Task: Choose the "Mute" option from the dropdown menu.
Action: Mouse moved to (97, 144)
Screenshot: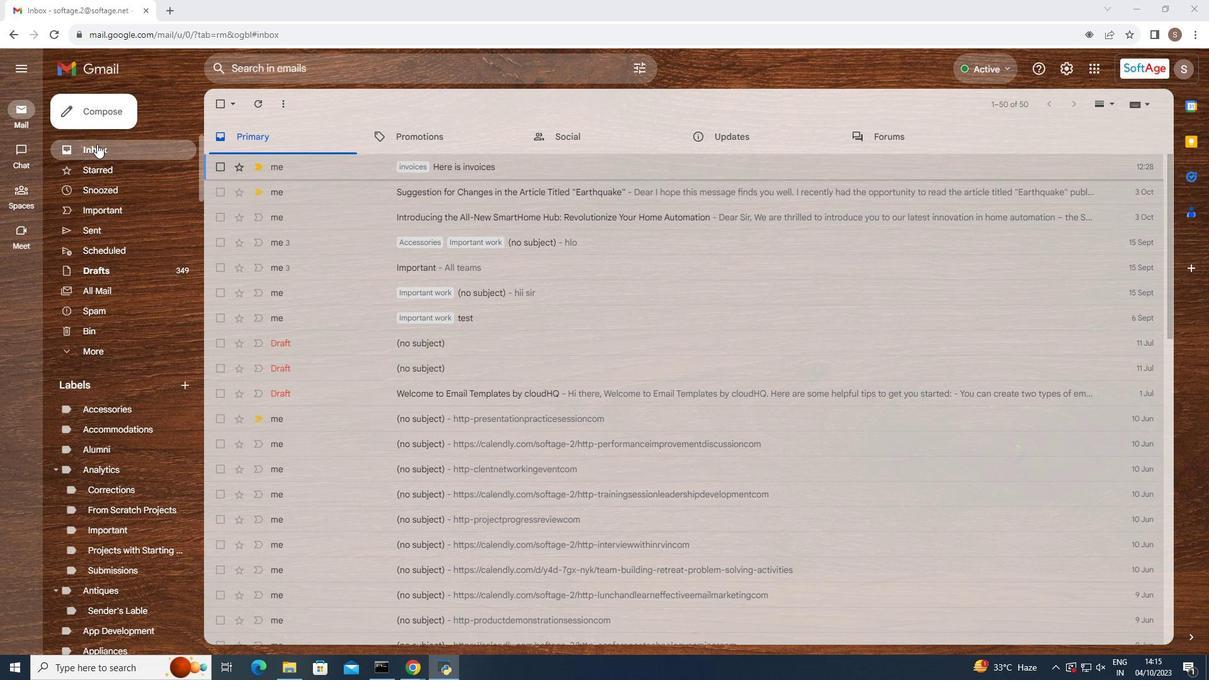 
Action: Mouse pressed left at (97, 144)
Screenshot: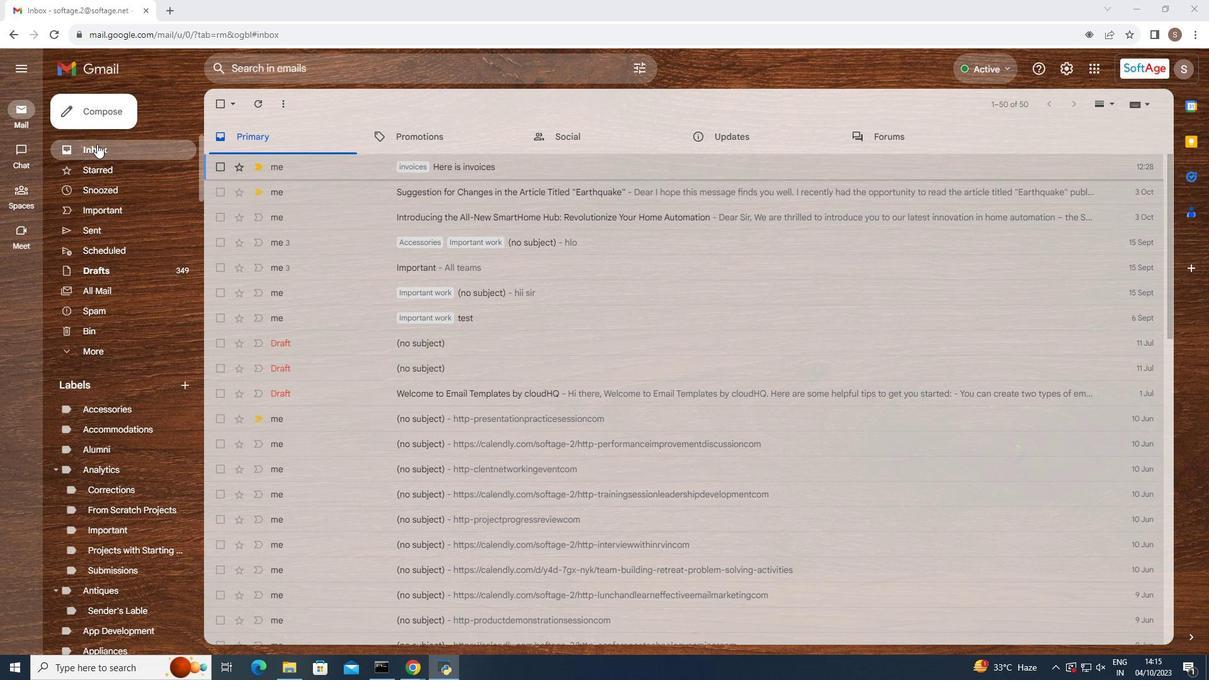 
Action: Mouse moved to (99, 145)
Screenshot: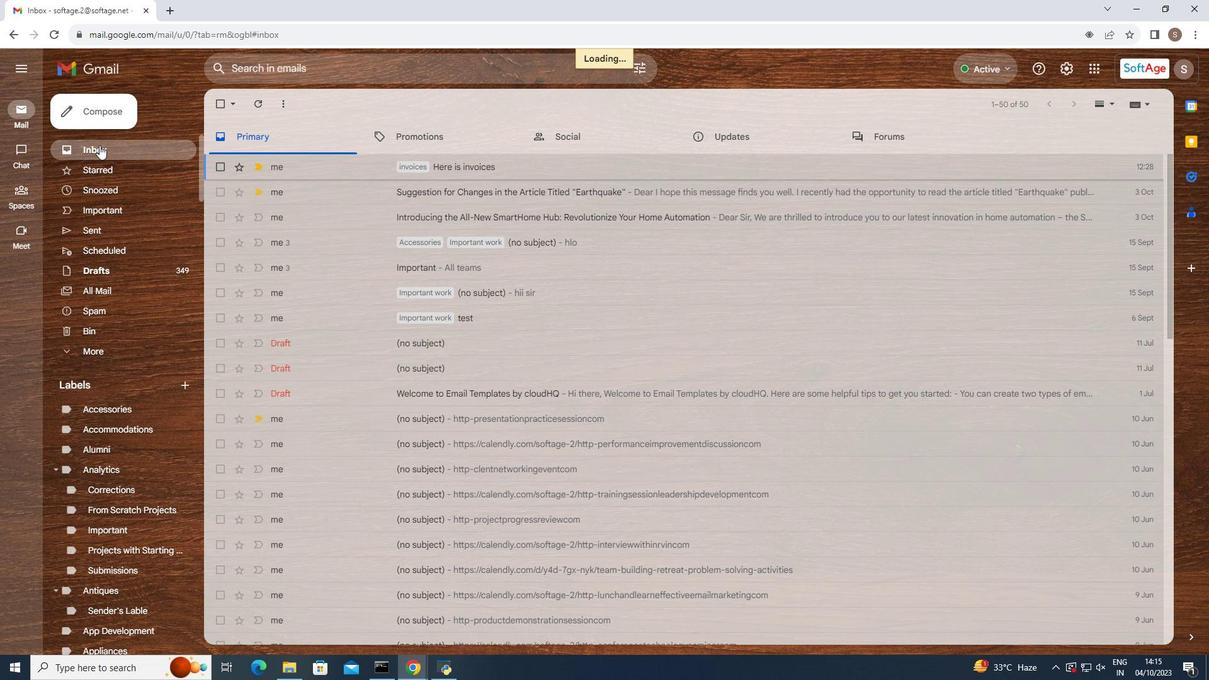 
Action: Mouse pressed left at (99, 145)
Screenshot: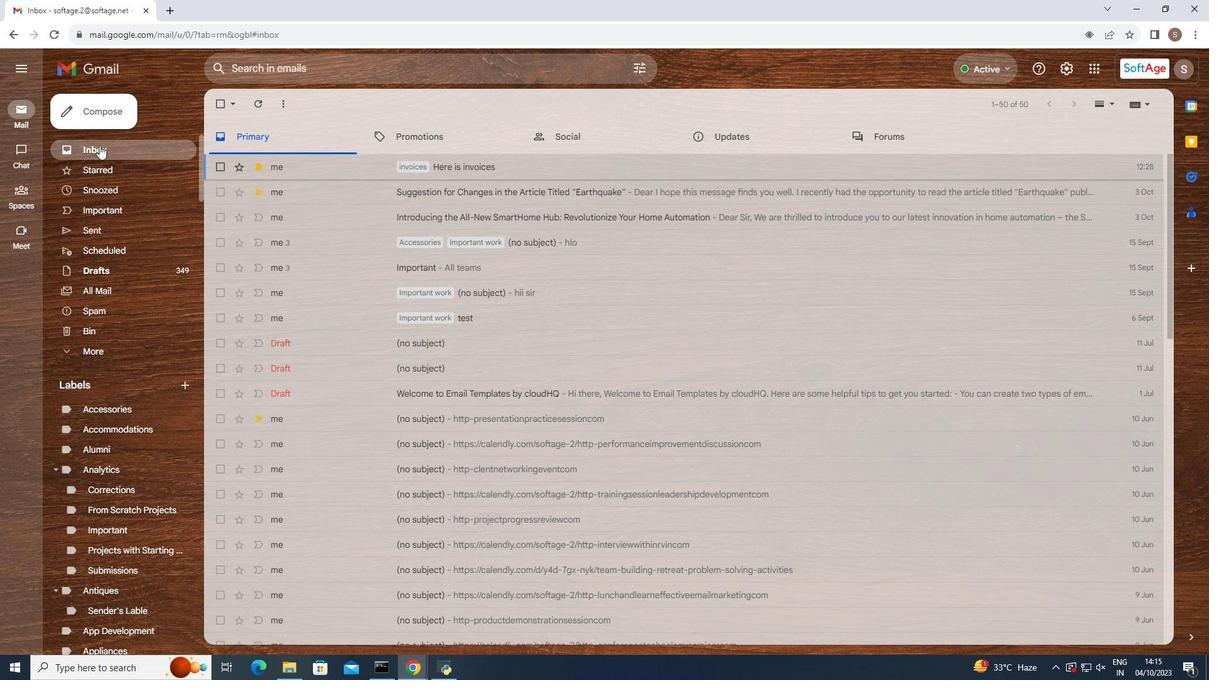 
Action: Mouse moved to (473, 189)
Screenshot: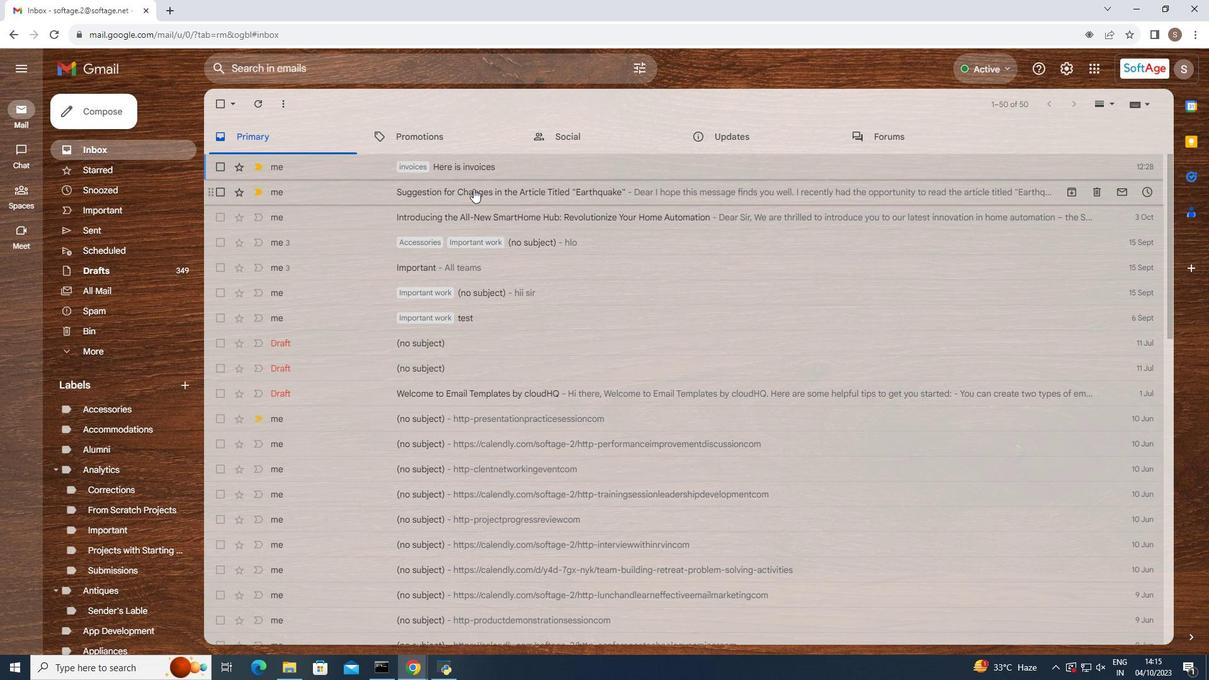 
Action: Mouse pressed left at (473, 189)
Screenshot: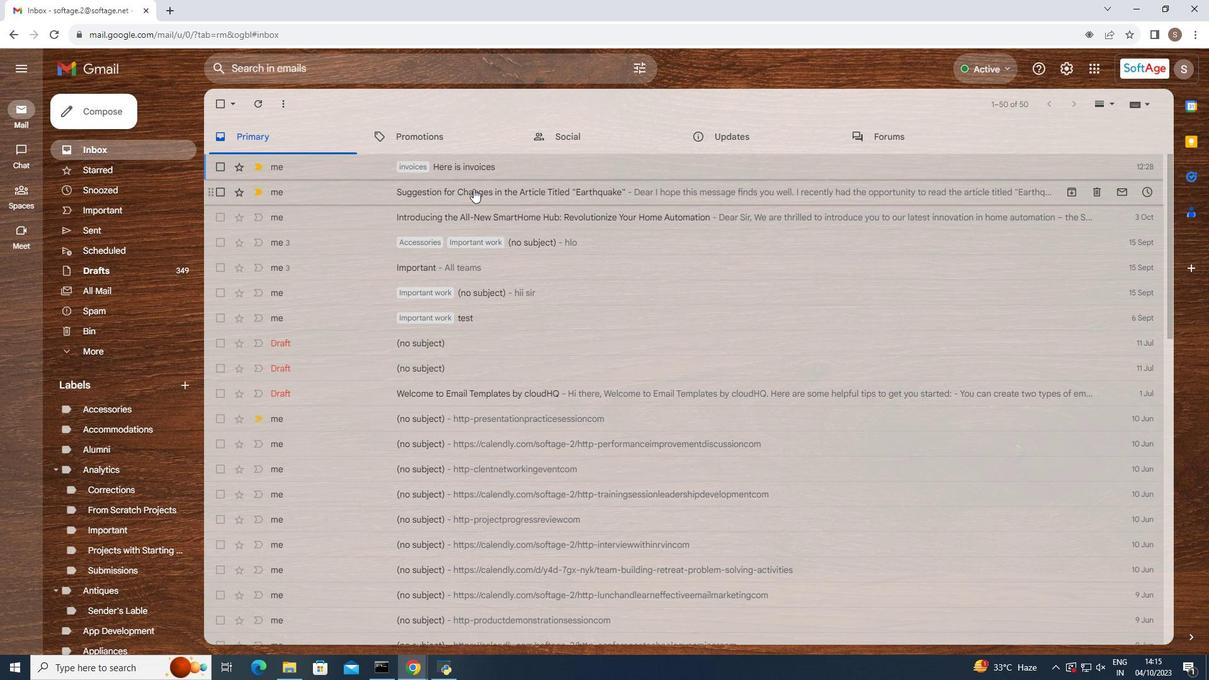 
Action: Mouse moved to (493, 102)
Screenshot: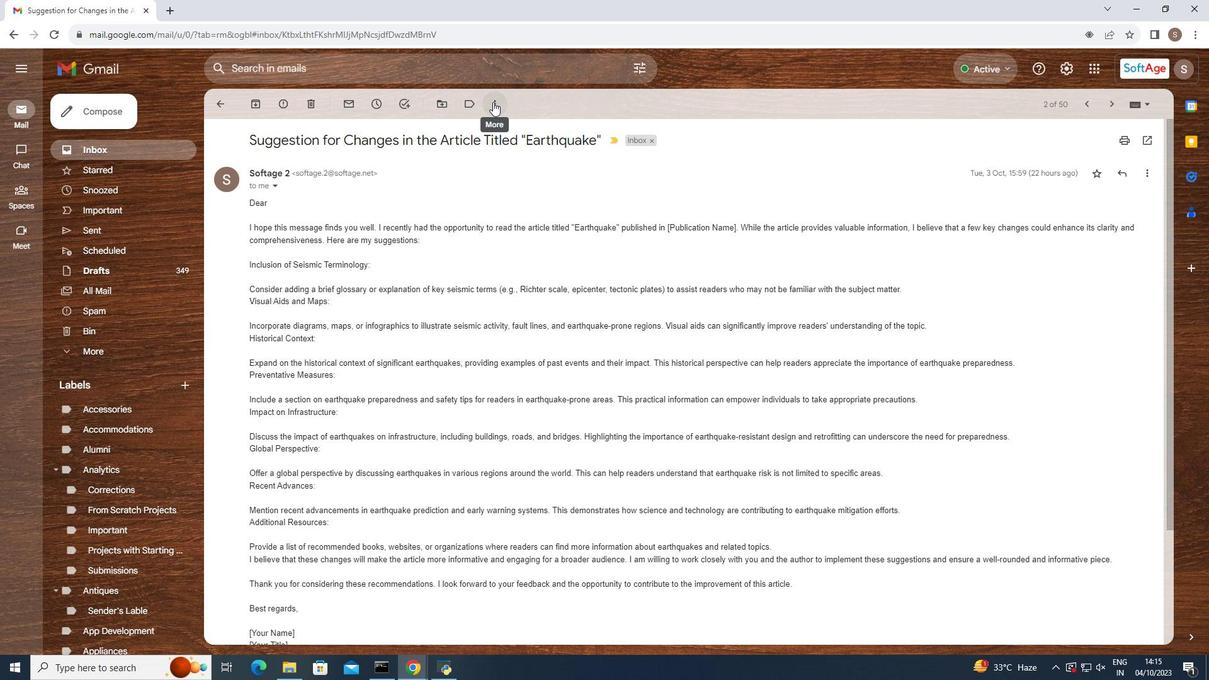 
Action: Mouse pressed left at (493, 102)
Screenshot: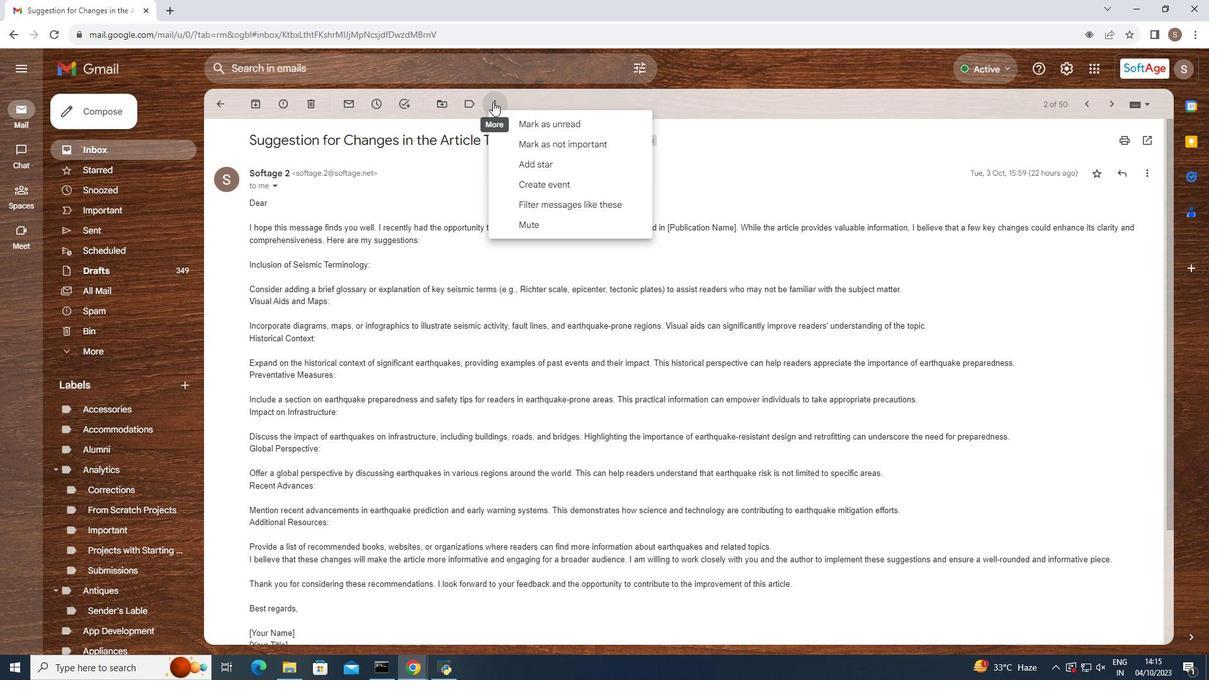 
Action: Mouse moved to (539, 223)
Screenshot: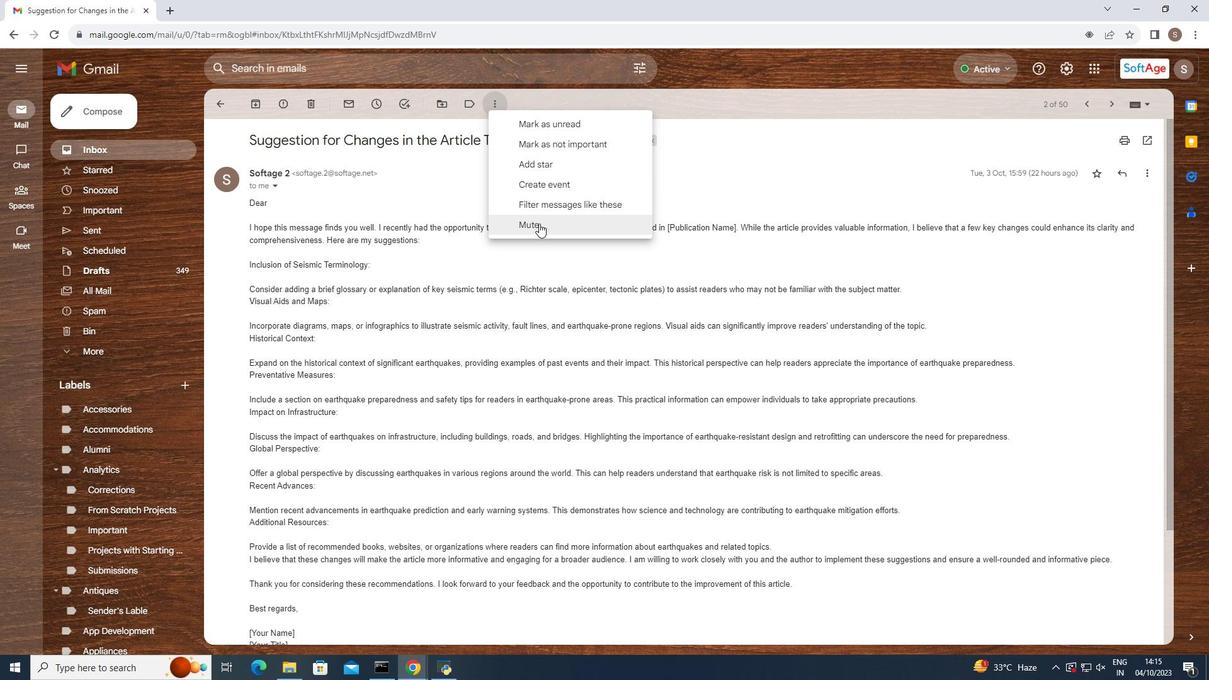 
Action: Mouse pressed left at (539, 223)
Screenshot: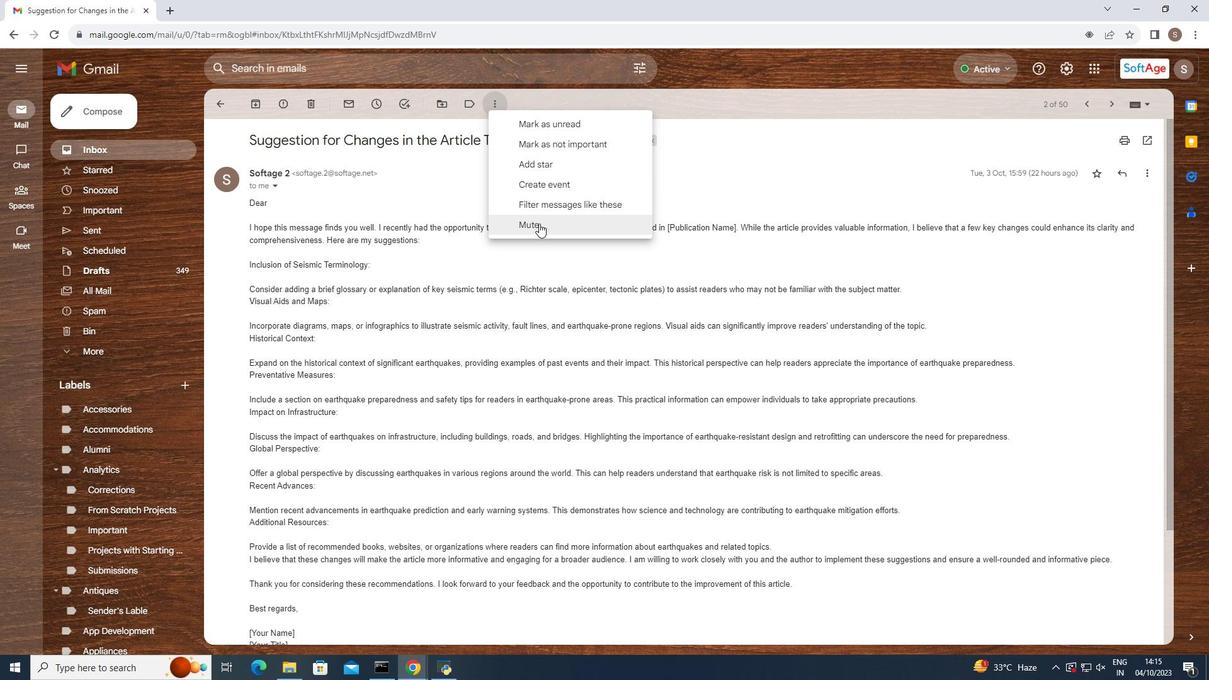 
Action: Mouse moved to (212, 624)
Screenshot: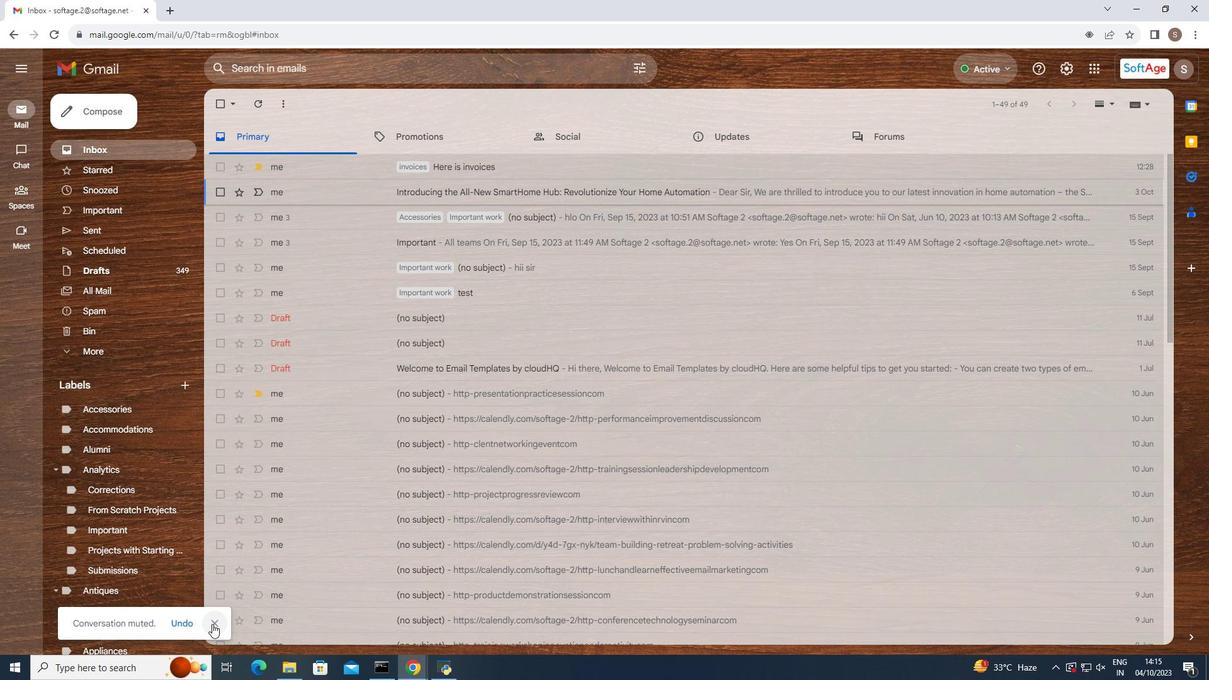 
Action: Mouse pressed left at (212, 624)
Screenshot: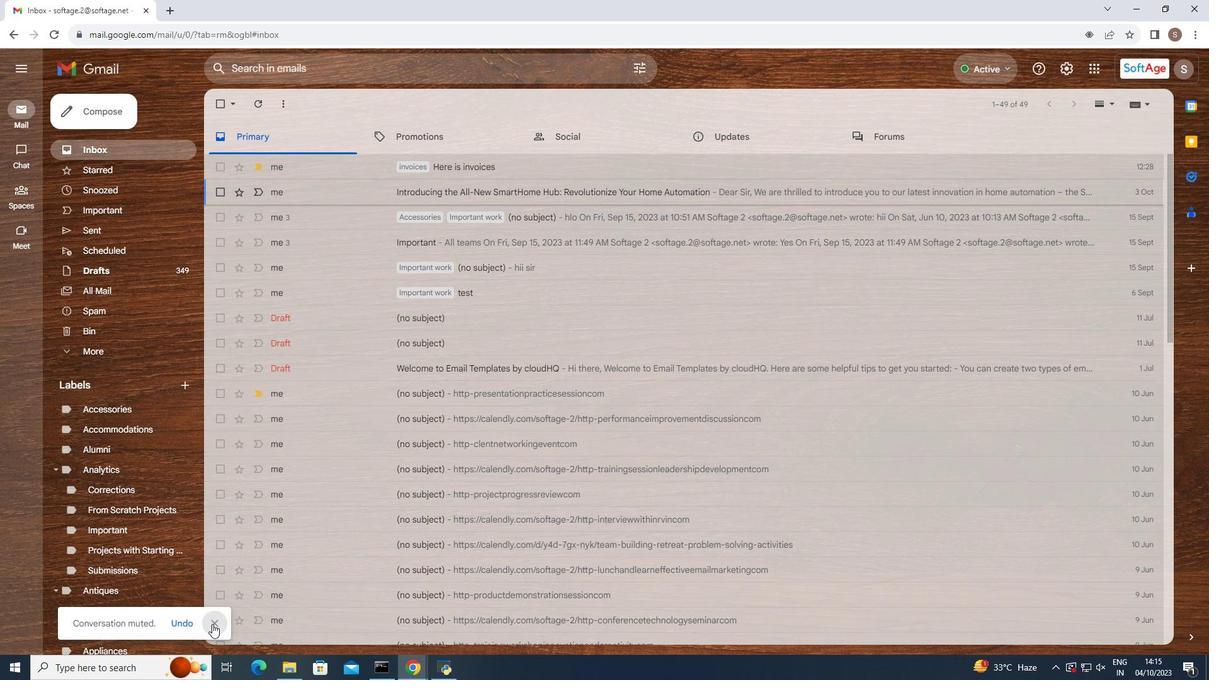 
Action: Mouse moved to (439, 398)
Screenshot: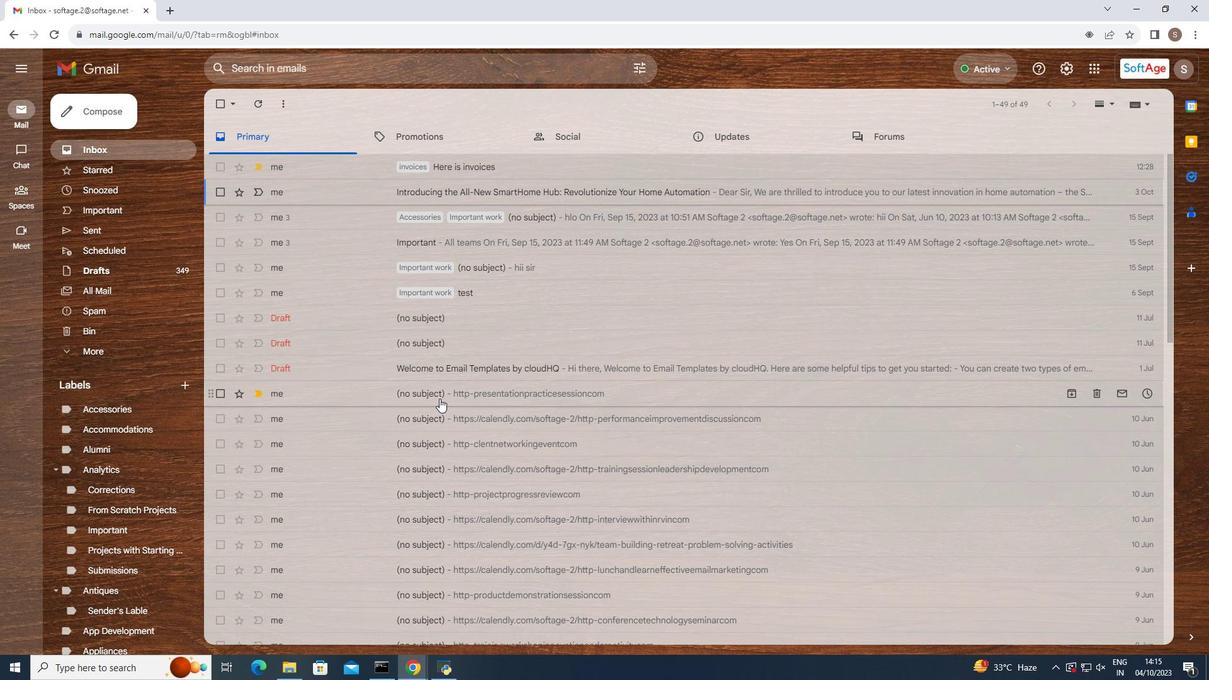 
